Task: Add a condition where "Hours since assignee update Greater than Twelve" in new tickets in your groups.
Action: Mouse moved to (129, 390)
Screenshot: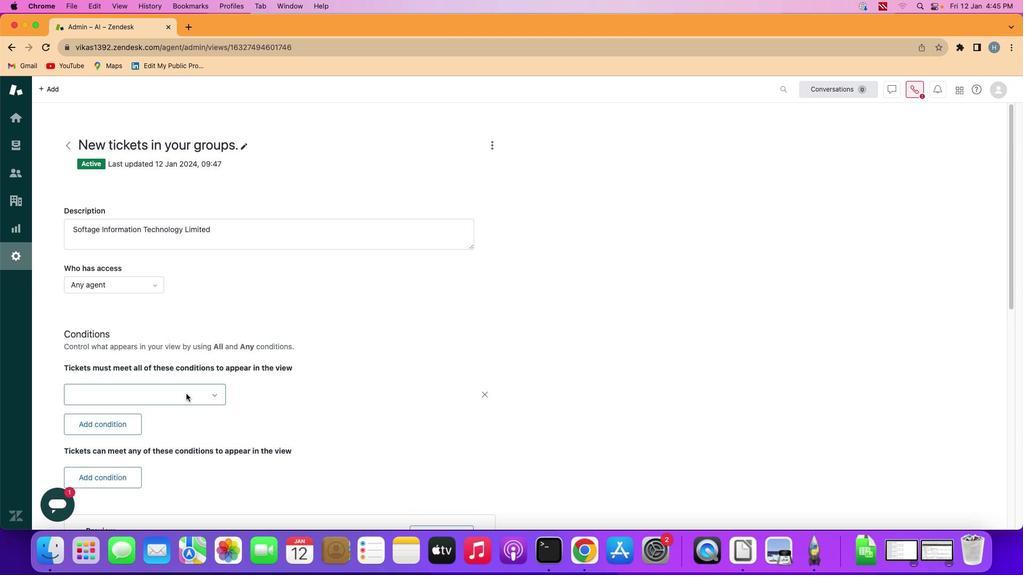 
Action: Mouse pressed left at (129, 390)
Screenshot: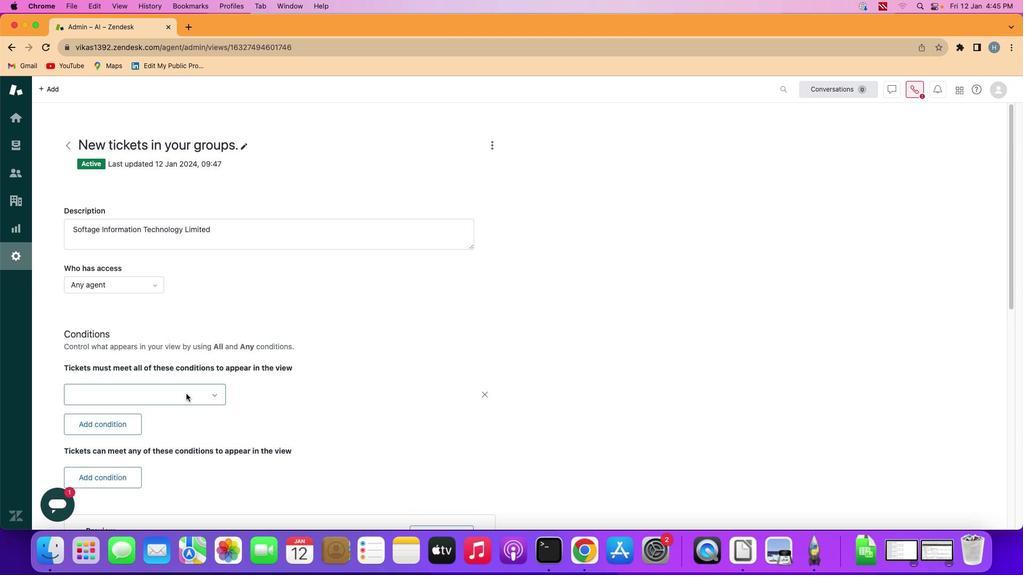 
Action: Mouse moved to (186, 394)
Screenshot: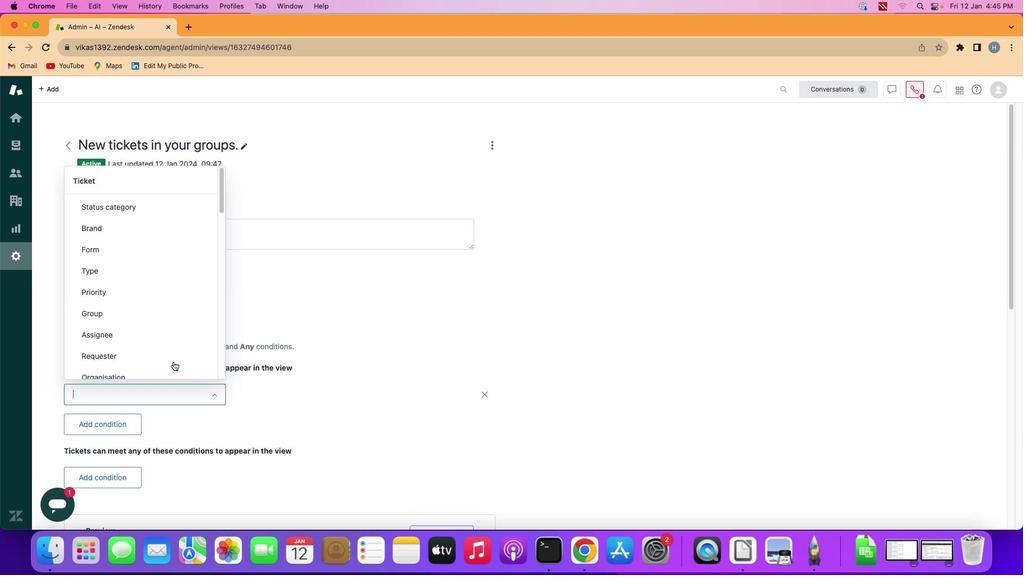 
Action: Mouse pressed left at (186, 394)
Screenshot: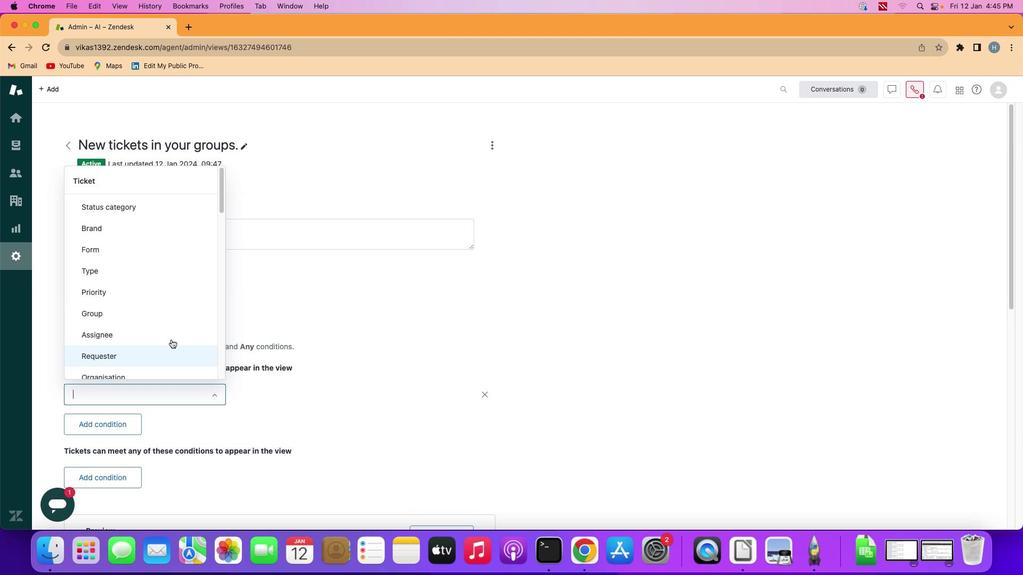
Action: Mouse moved to (157, 291)
Screenshot: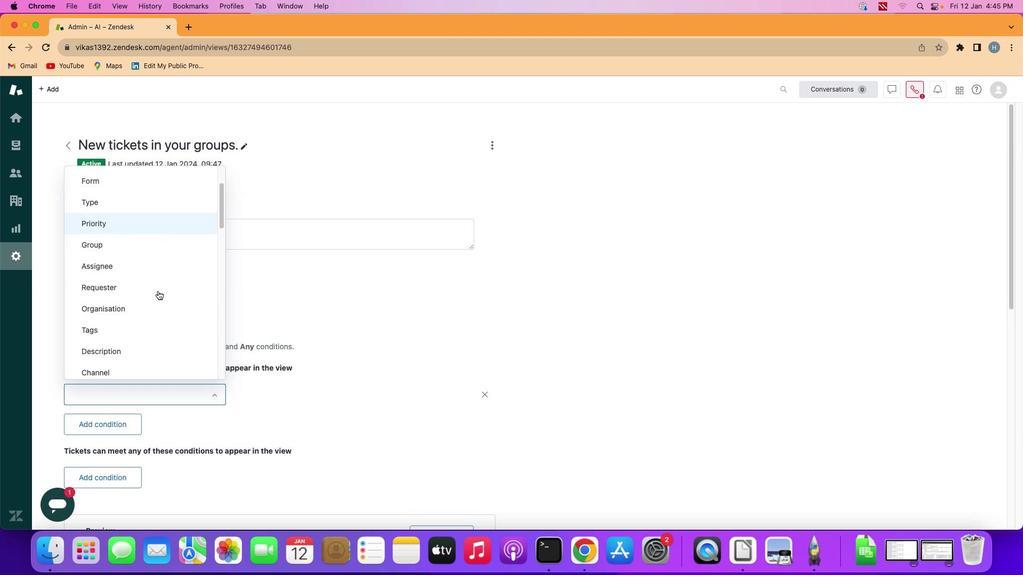 
Action: Mouse scrolled (157, 291) with delta (0, 0)
Screenshot: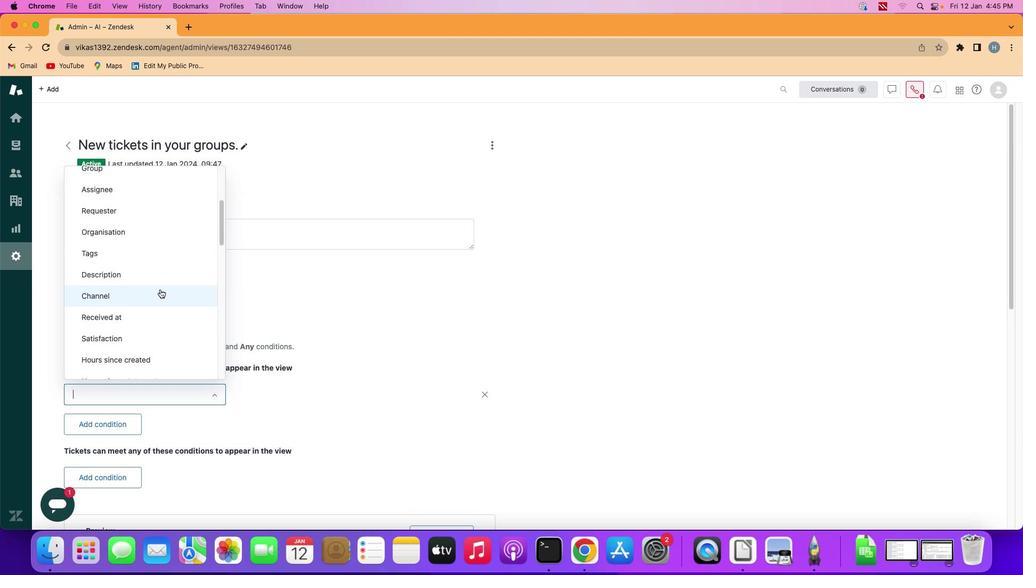 
Action: Mouse scrolled (157, 291) with delta (0, 0)
Screenshot: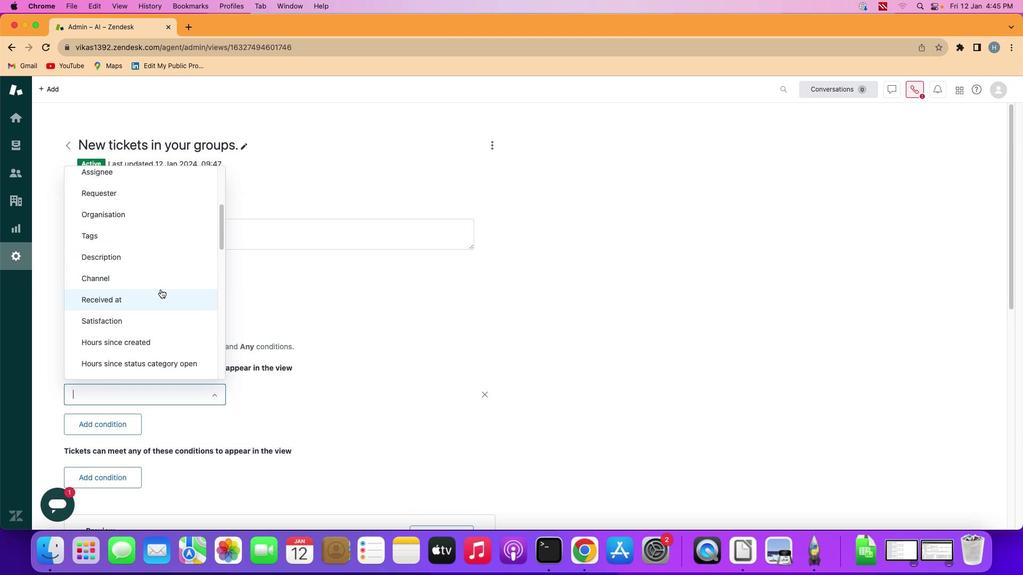 
Action: Mouse scrolled (157, 291) with delta (0, 0)
Screenshot: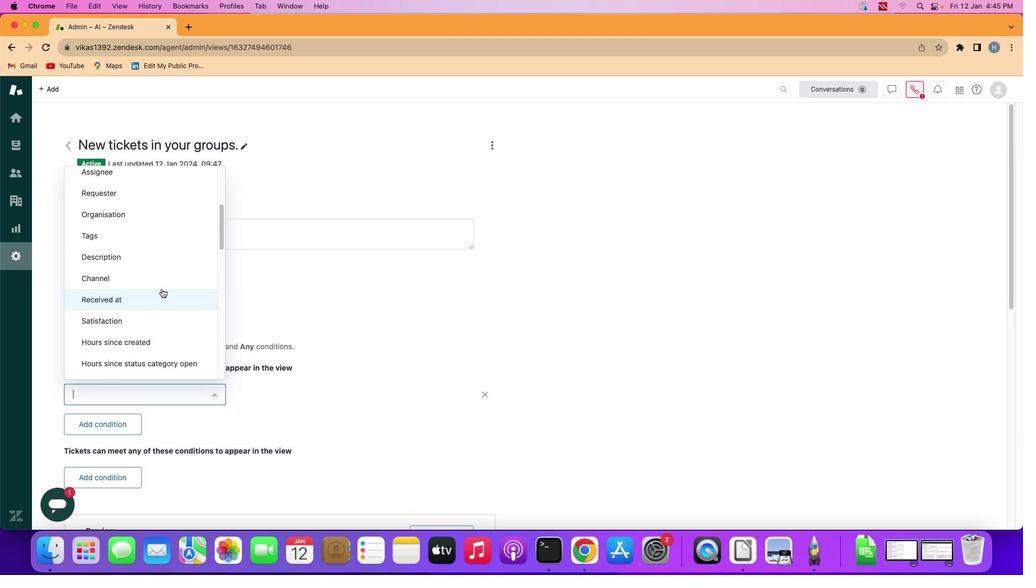 
Action: Mouse scrolled (157, 291) with delta (0, -1)
Screenshot: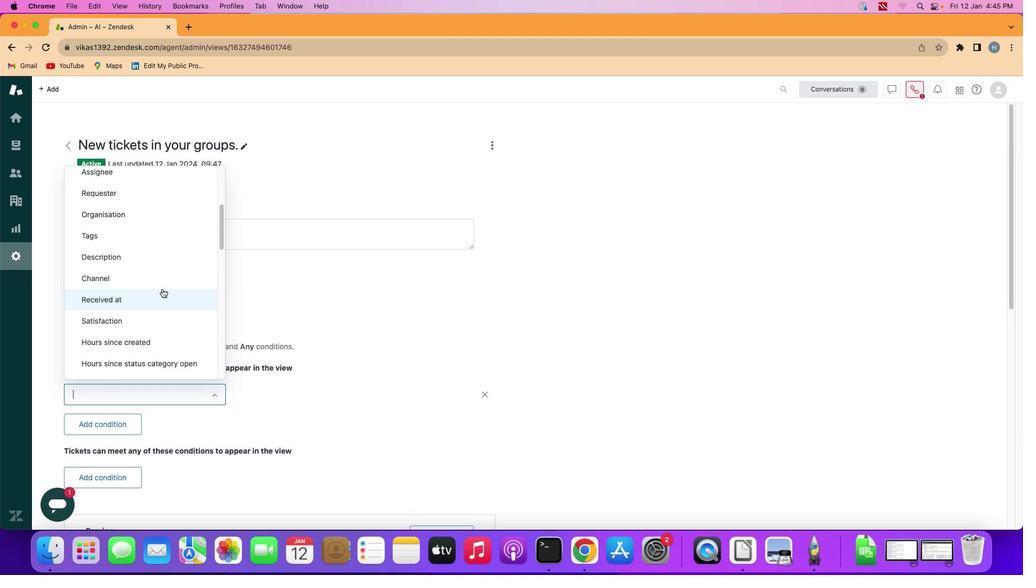 
Action: Mouse scrolled (157, 291) with delta (0, -1)
Screenshot: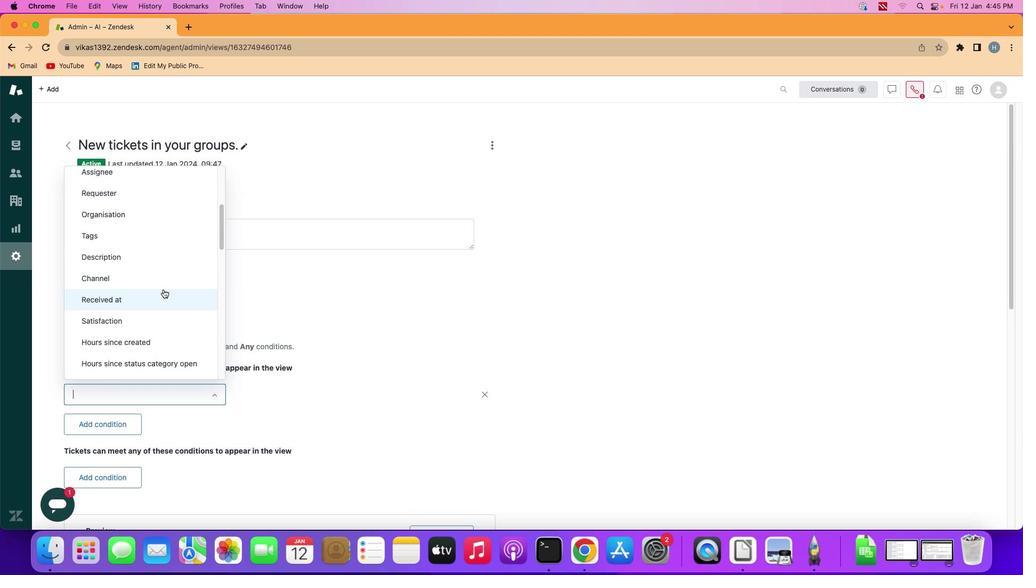 
Action: Mouse moved to (163, 289)
Screenshot: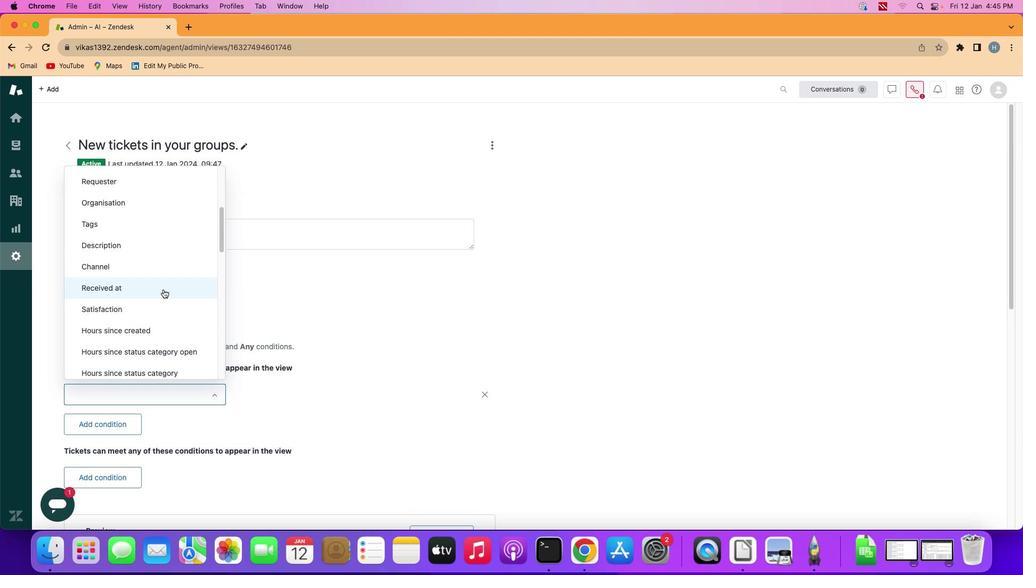 
Action: Mouse scrolled (163, 289) with delta (0, 0)
Screenshot: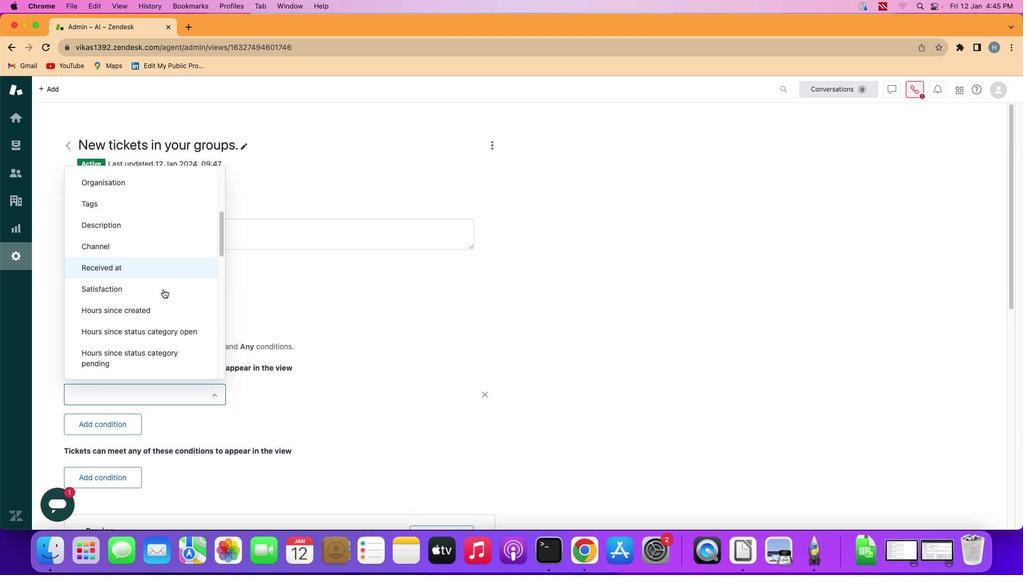 
Action: Mouse scrolled (163, 289) with delta (0, 0)
Screenshot: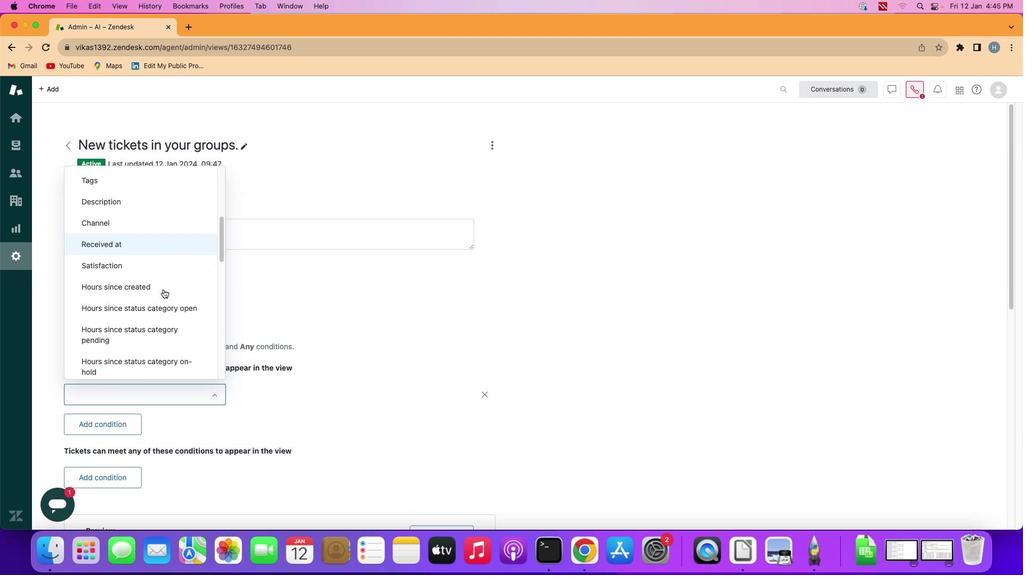 
Action: Mouse scrolled (163, 289) with delta (0, 0)
Screenshot: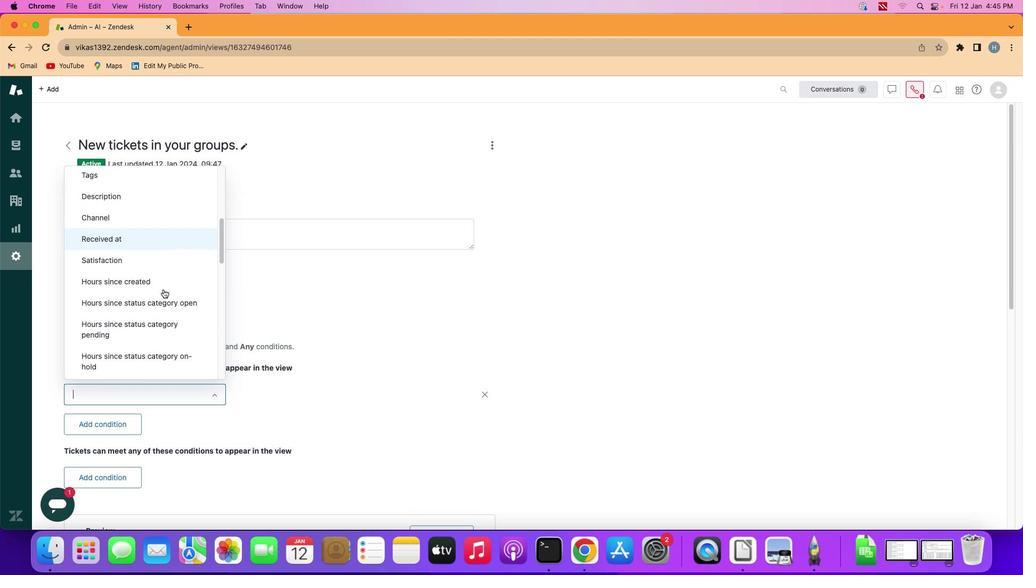 
Action: Mouse scrolled (163, 289) with delta (0, 0)
Screenshot: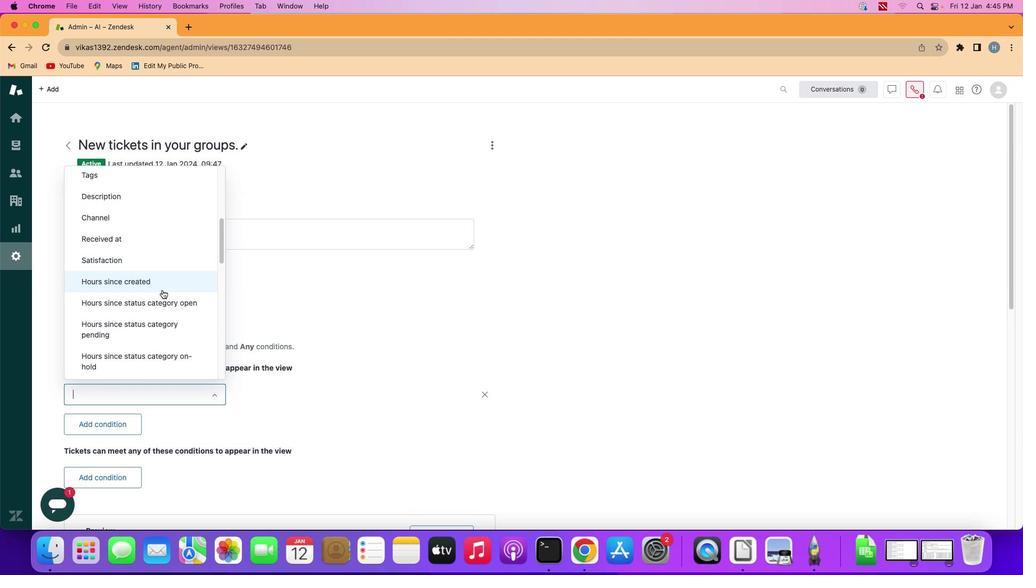
Action: Mouse scrolled (163, 289) with delta (0, 0)
Screenshot: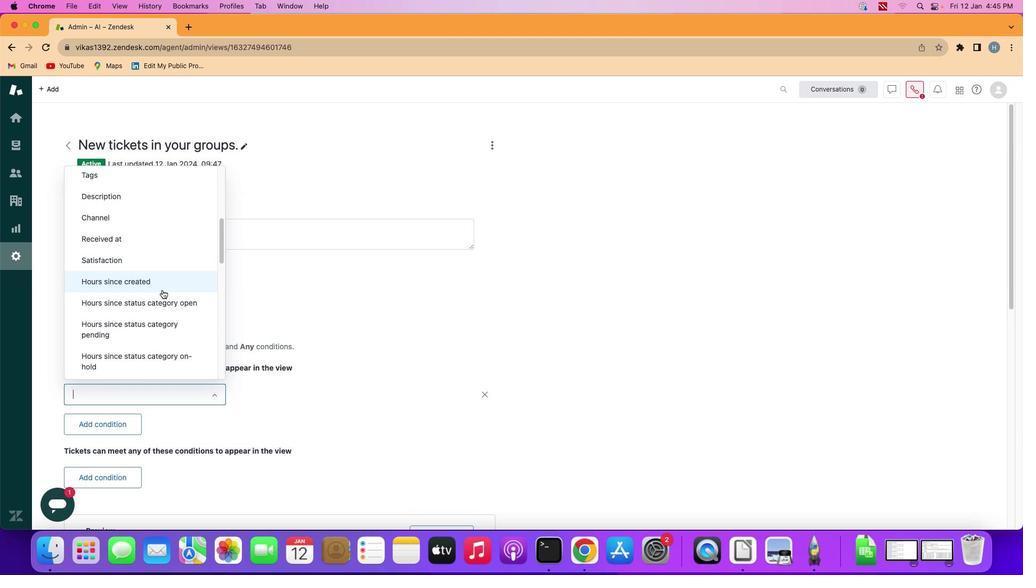 
Action: Mouse moved to (162, 290)
Screenshot: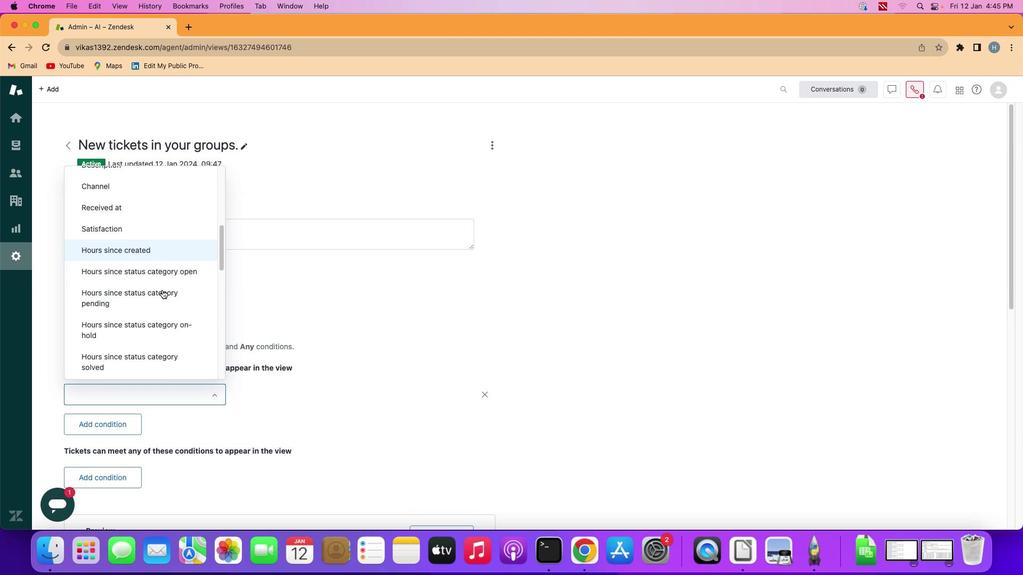 
Action: Mouse scrolled (162, 290) with delta (0, 0)
Screenshot: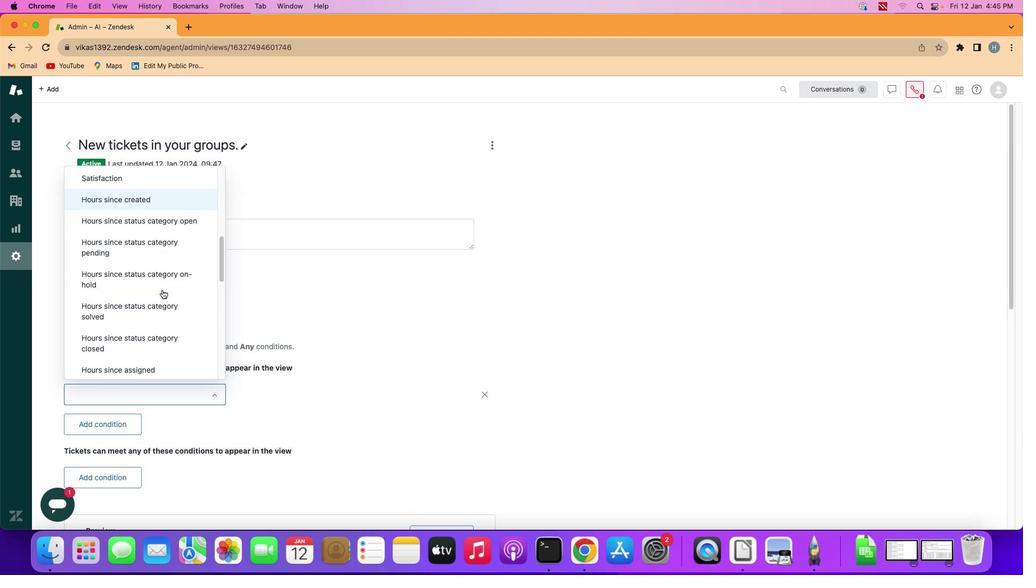 
Action: Mouse scrolled (162, 290) with delta (0, 0)
Screenshot: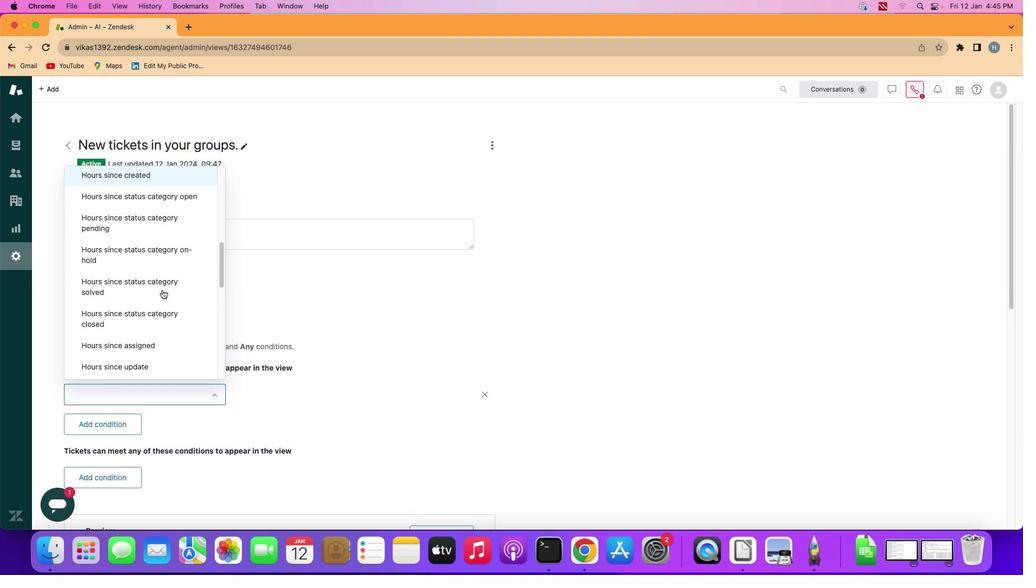 
Action: Mouse scrolled (162, 290) with delta (0, 0)
Screenshot: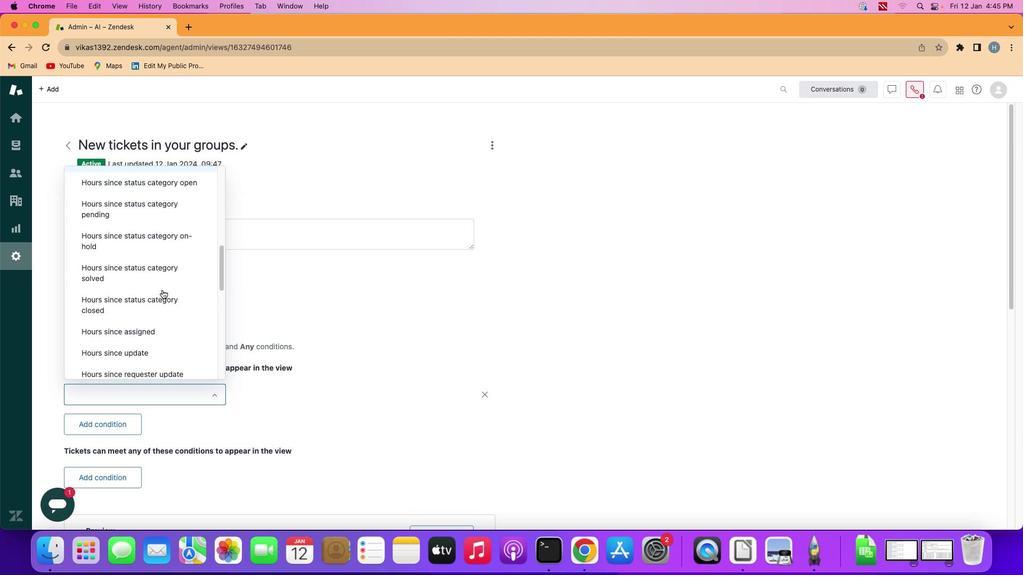 
Action: Mouse scrolled (162, 290) with delta (0, 0)
Screenshot: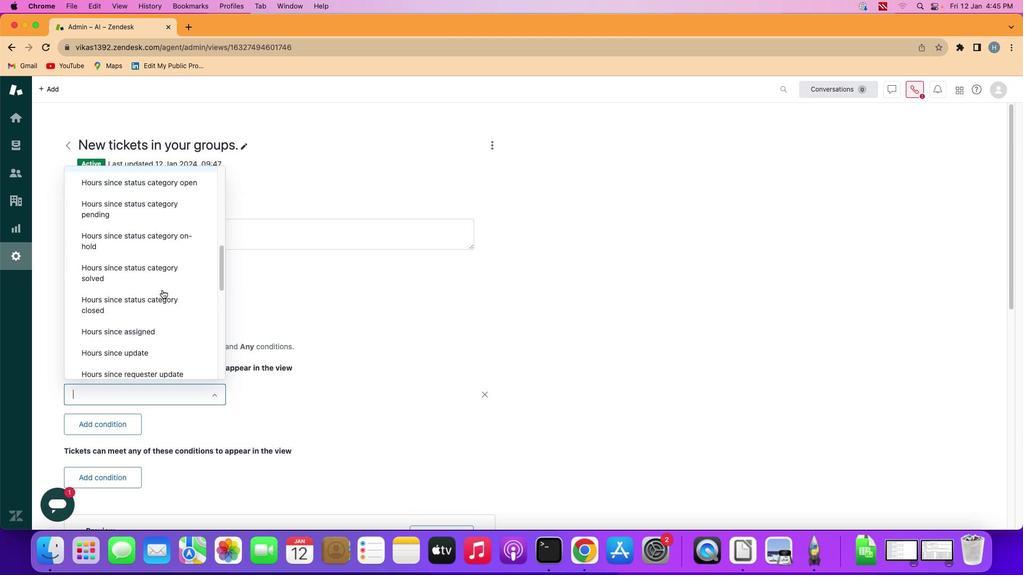 
Action: Mouse scrolled (162, 290) with delta (0, 0)
Screenshot: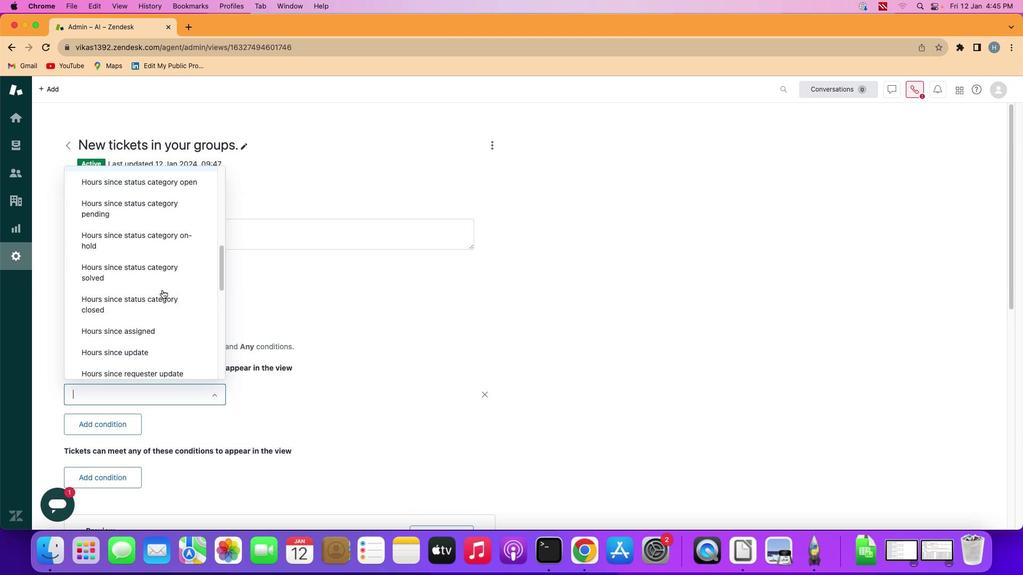
Action: Mouse scrolled (162, 290) with delta (0, 0)
Screenshot: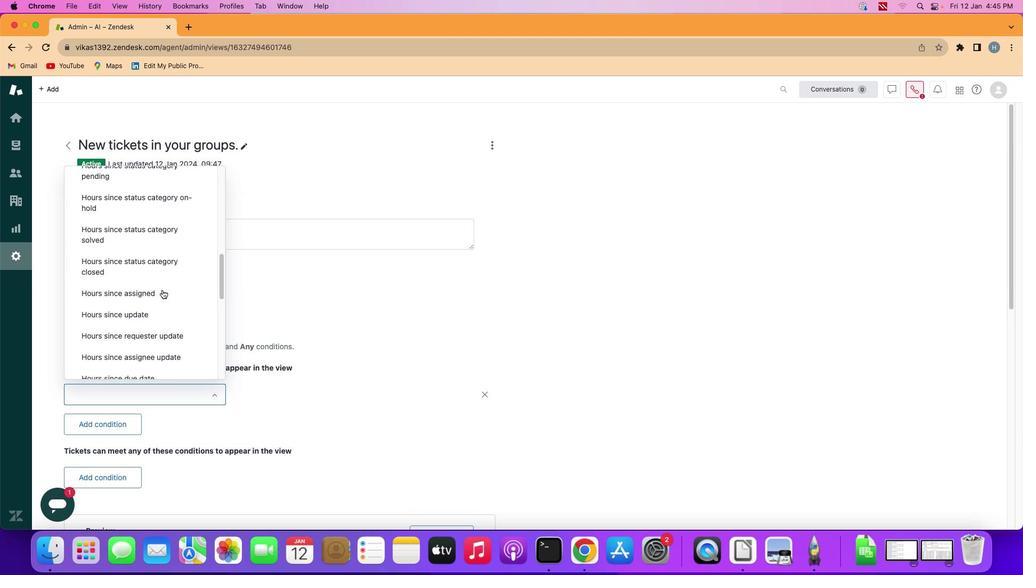 
Action: Mouse scrolled (162, 290) with delta (0, 0)
Screenshot: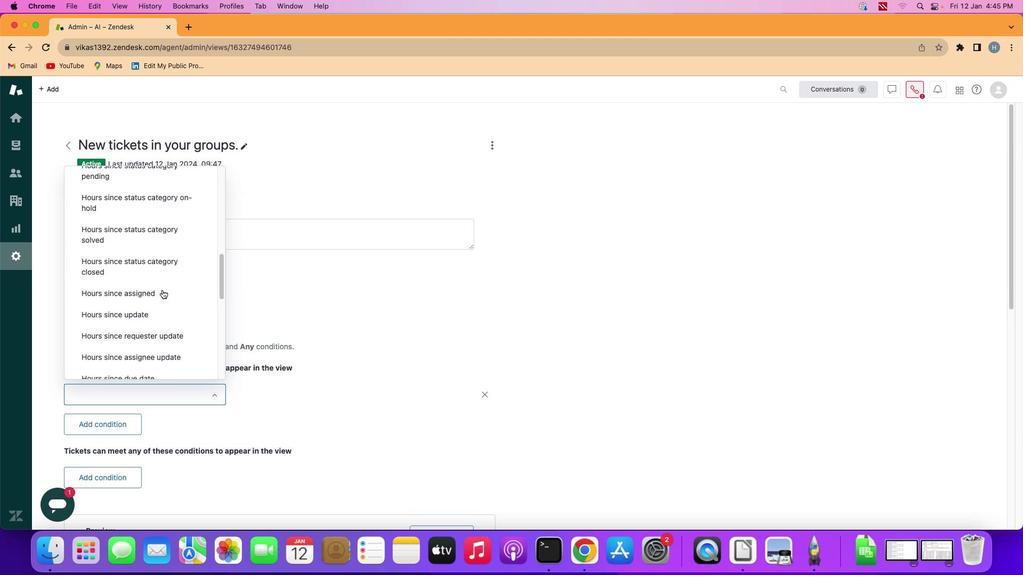 
Action: Mouse scrolled (162, 290) with delta (0, 0)
Screenshot: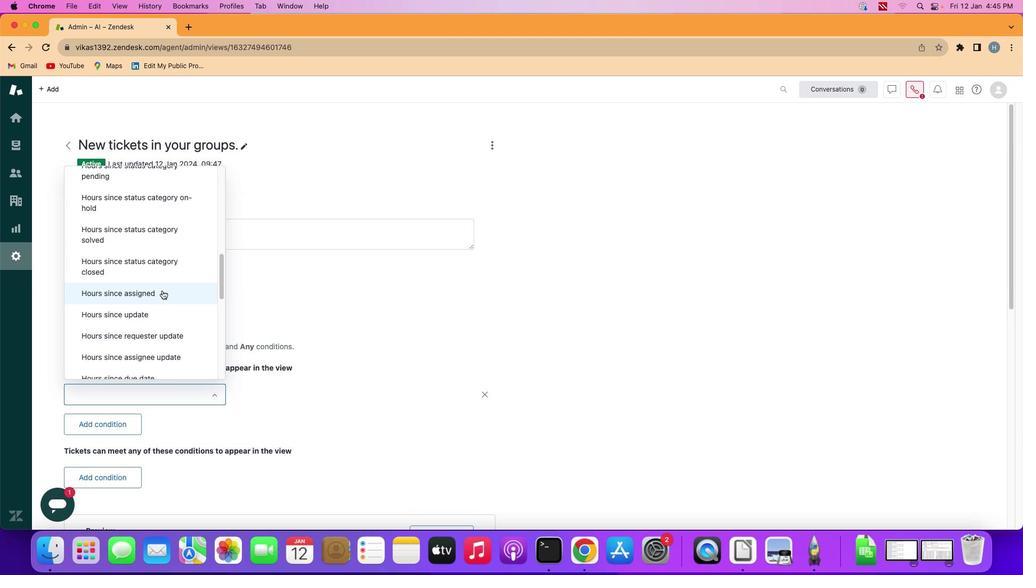 
Action: Mouse scrolled (162, 290) with delta (0, 0)
Screenshot: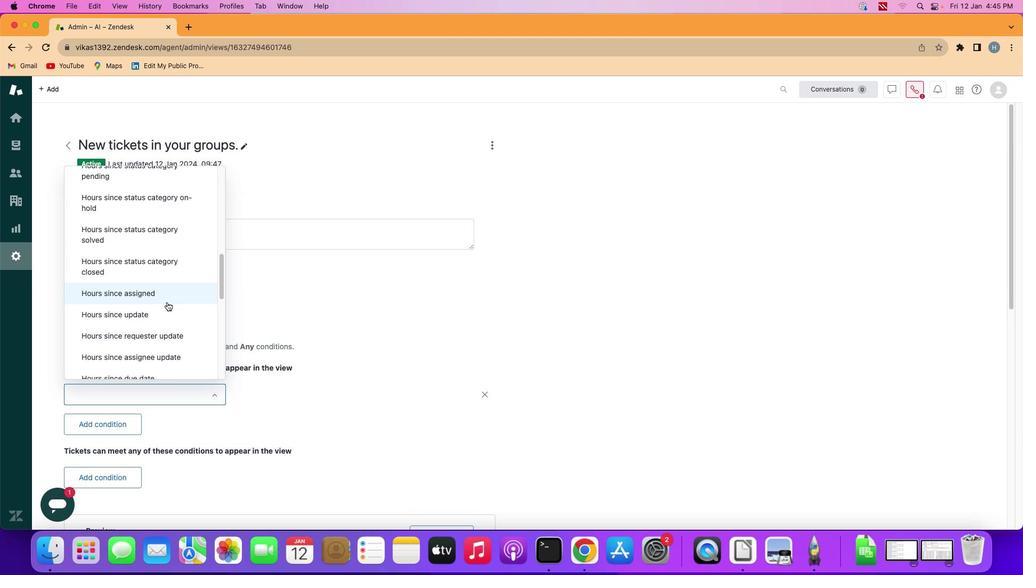 
Action: Mouse moved to (174, 352)
Screenshot: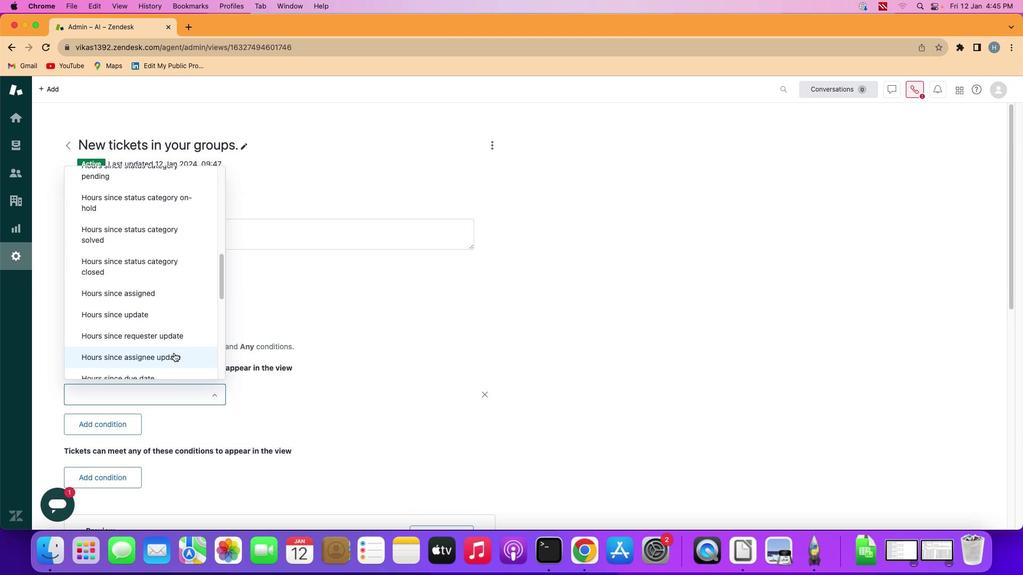 
Action: Mouse pressed left at (174, 352)
Screenshot: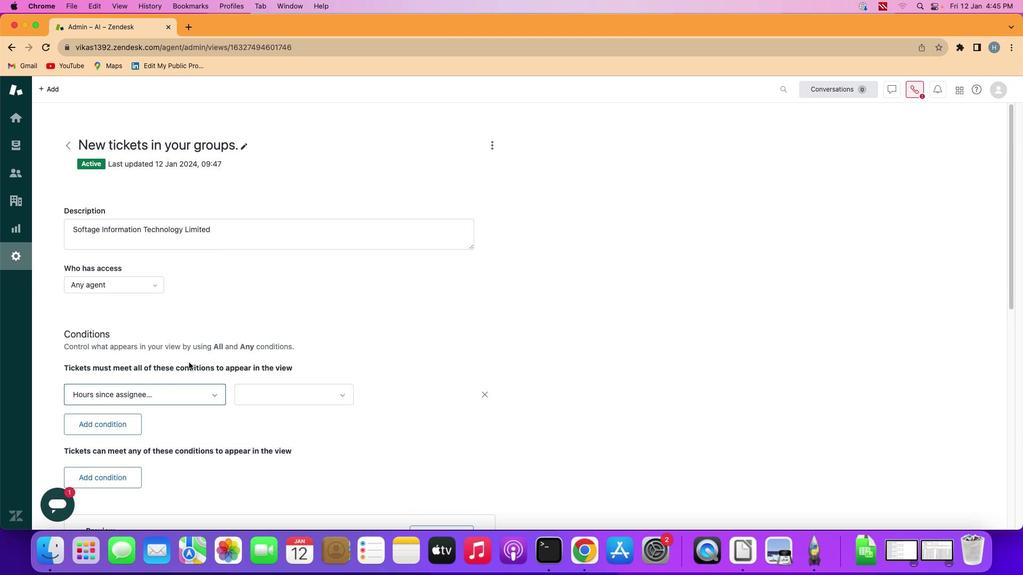 
Action: Mouse moved to (305, 394)
Screenshot: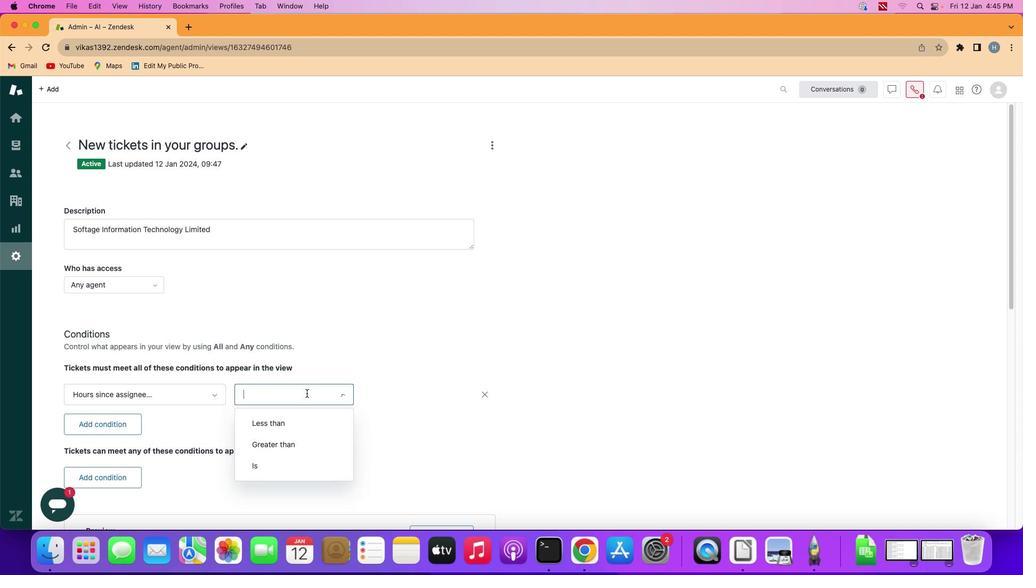 
Action: Mouse pressed left at (305, 394)
Screenshot: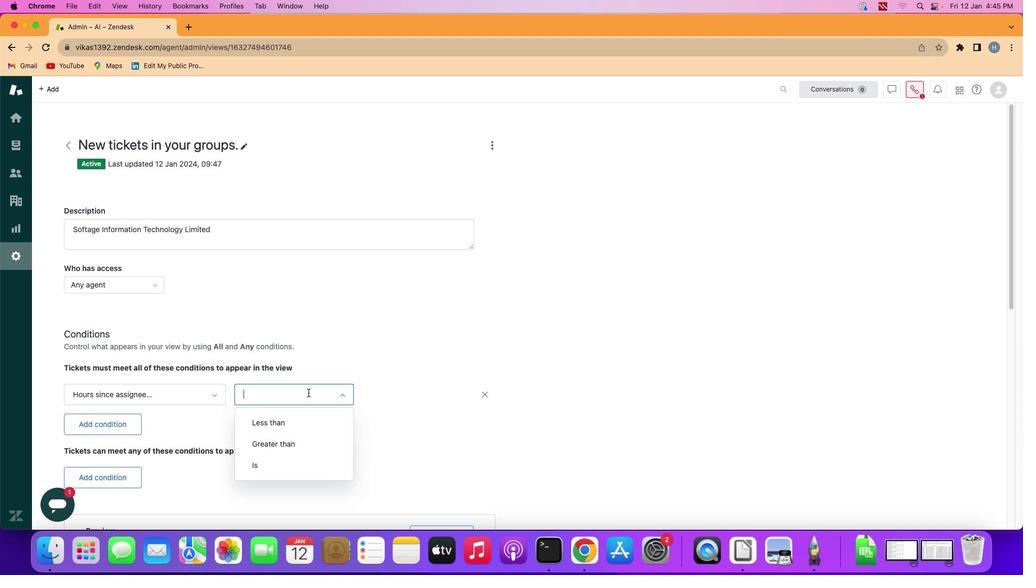 
Action: Mouse moved to (301, 442)
Screenshot: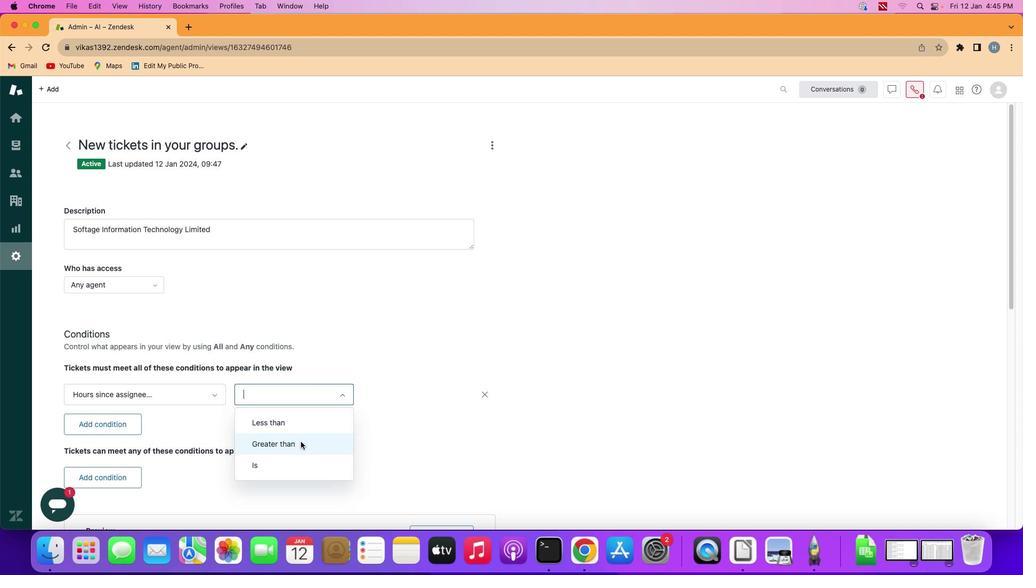 
Action: Mouse pressed left at (301, 442)
Screenshot: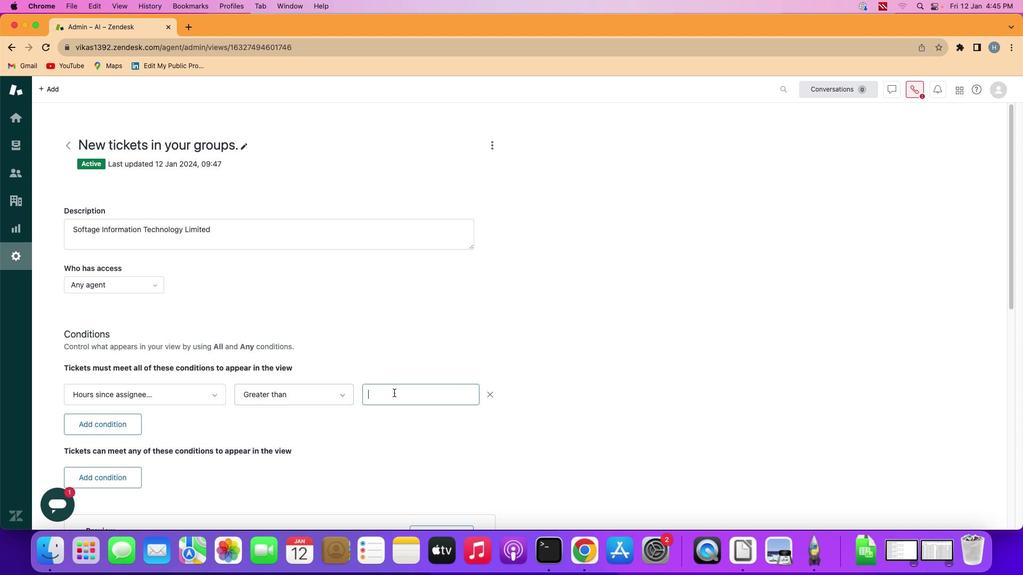 
Action: Mouse moved to (394, 392)
Screenshot: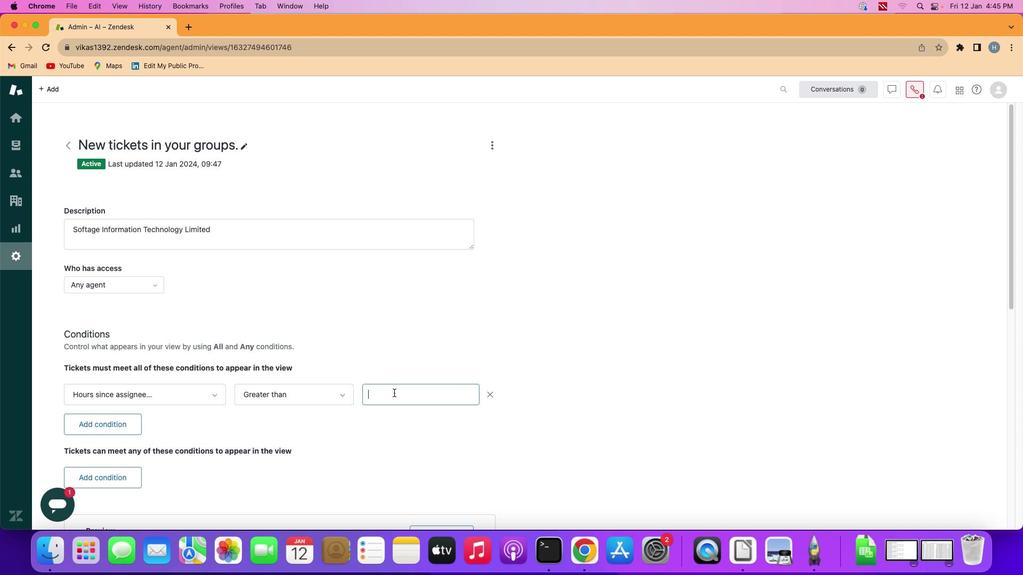 
Action: Mouse pressed left at (394, 392)
Screenshot: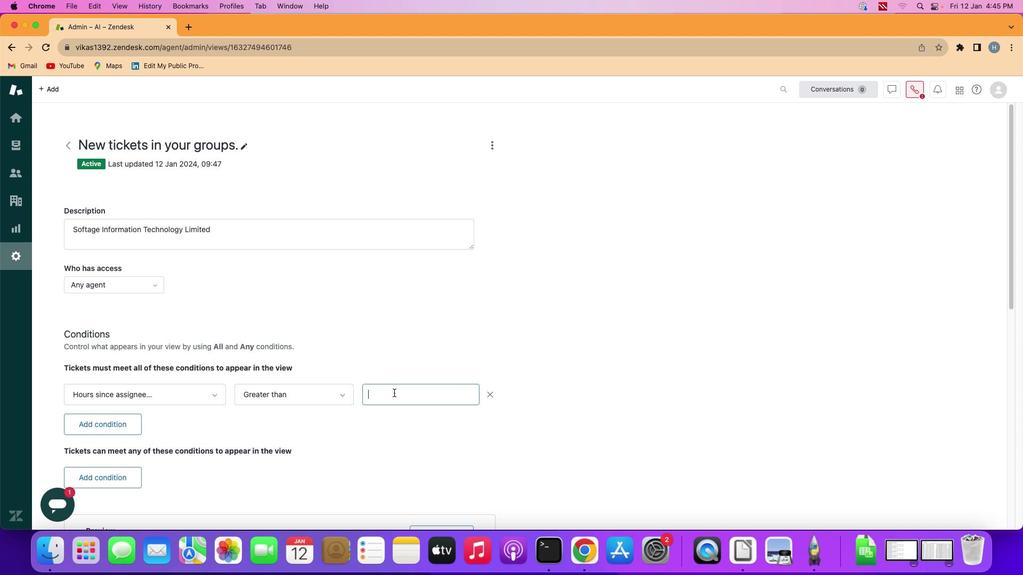 
Action: Key pressed Key.shift'T''w''e''l''v''e'
Screenshot: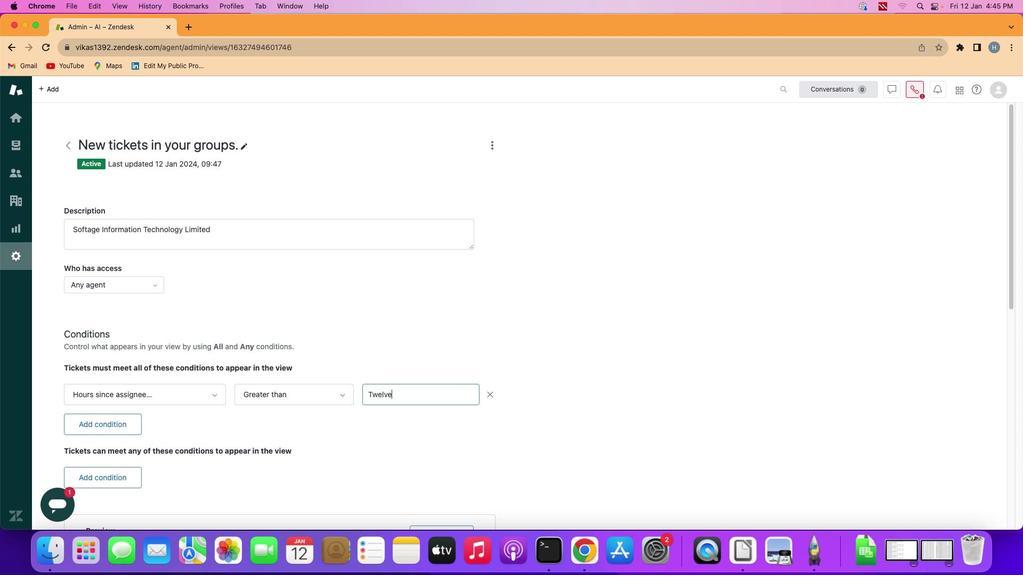 
